 Task: Add the text as an overlay to the top-left position.
Action: Mouse moved to (98, 12)
Screenshot: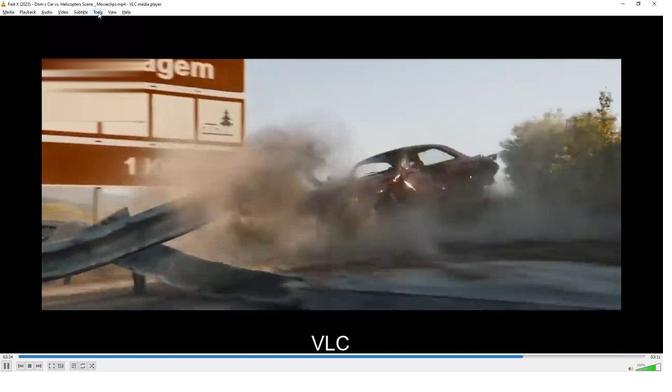 
Action: Mouse pressed left at (98, 12)
Screenshot: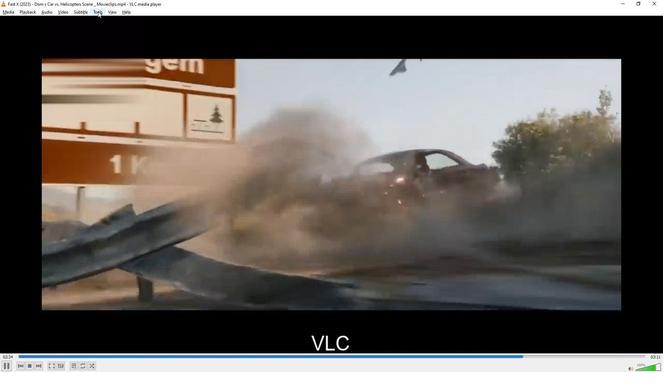 
Action: Mouse moved to (107, 24)
Screenshot: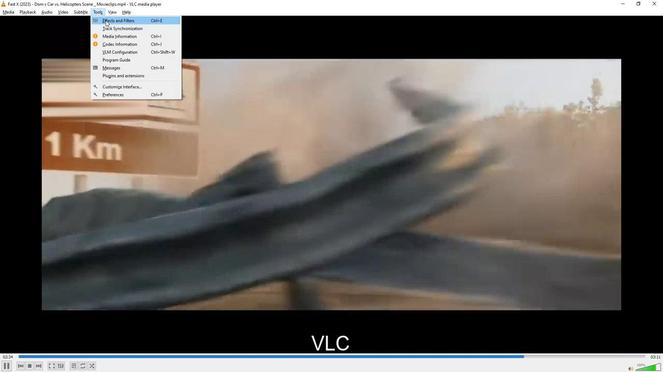 
Action: Mouse pressed left at (107, 24)
Screenshot: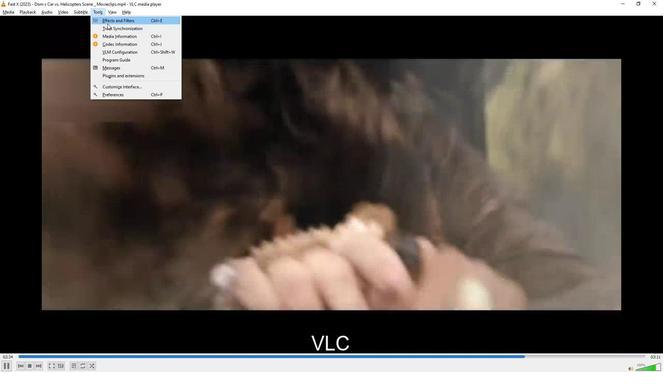 
Action: Mouse moved to (338, 67)
Screenshot: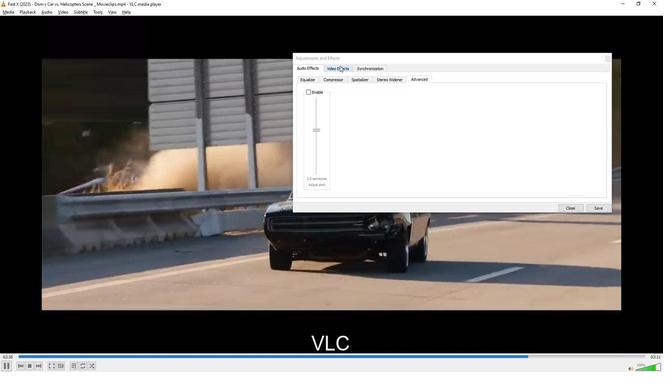 
Action: Mouse pressed left at (338, 67)
Screenshot: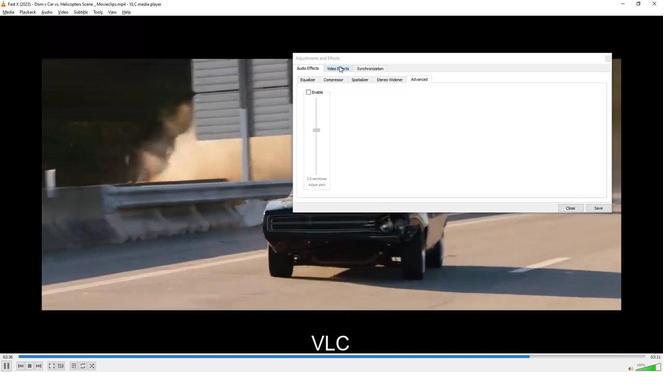 
Action: Mouse moved to (463, 147)
Screenshot: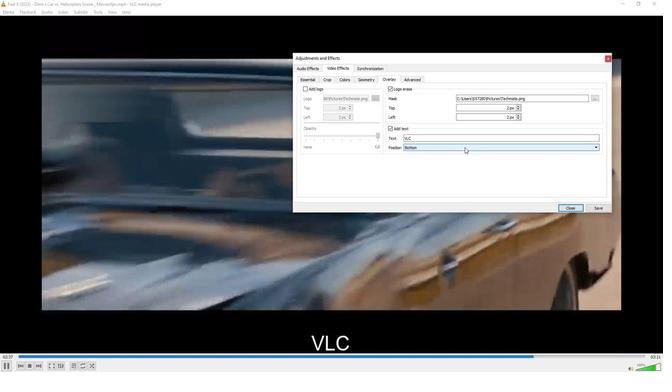 
Action: Mouse pressed left at (463, 147)
Screenshot: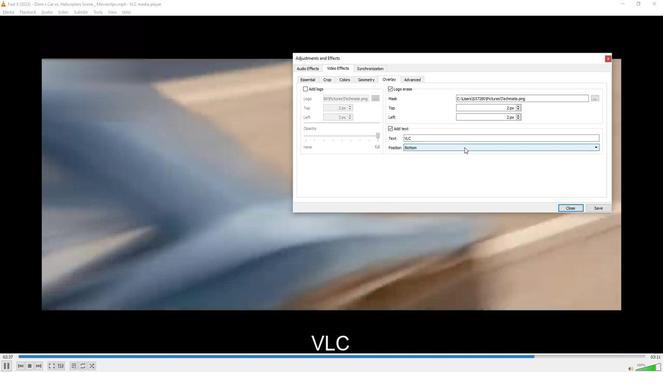 
Action: Mouse moved to (420, 176)
Screenshot: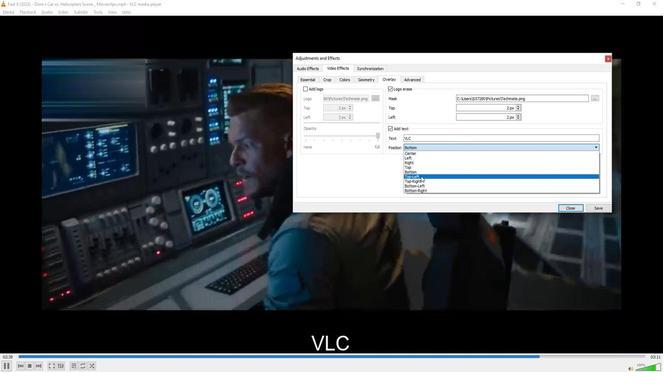 
Action: Mouse pressed left at (420, 176)
Screenshot: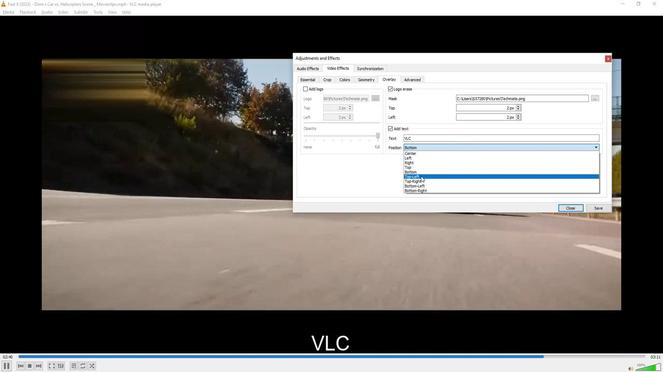 
Action: Mouse moved to (394, 269)
Screenshot: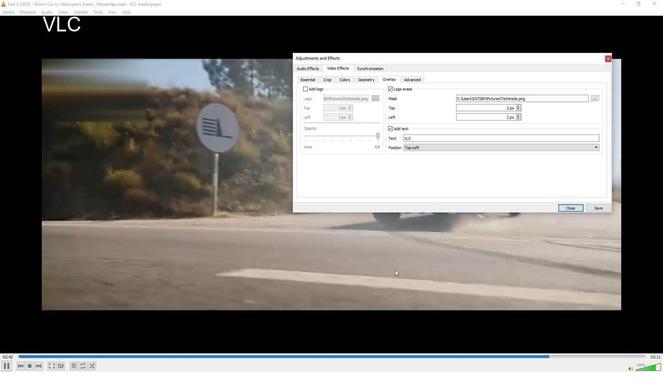 
